 Task: Create Board Employee Benefits Platforms to Workspace Event Lighting Rentals. Create Board Voice of Support Feedback Analysis to Workspace Event Lighting Rentals. Create Board IT Vendor Management and Contract Negotiation to Workspace Event Lighting Rentals
Action: Mouse moved to (417, 85)
Screenshot: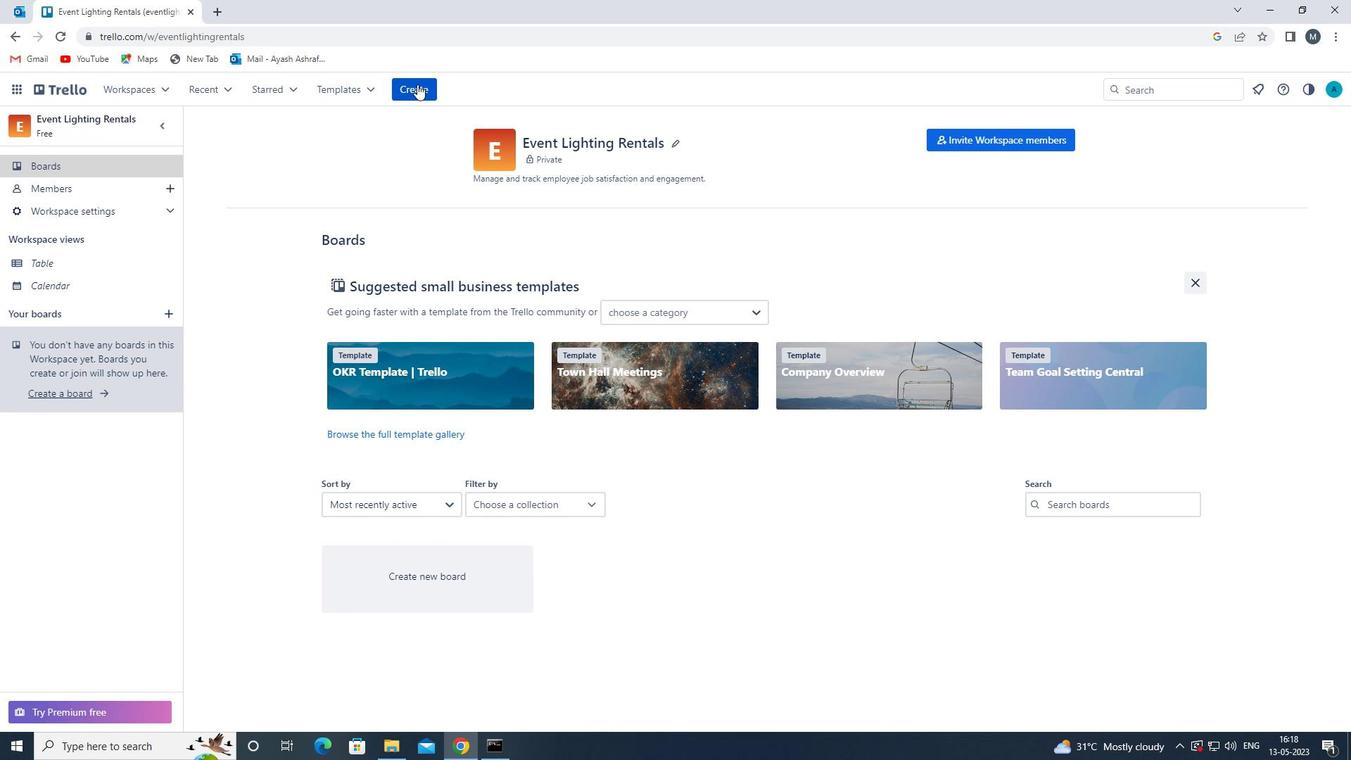 
Action: Mouse pressed left at (417, 85)
Screenshot: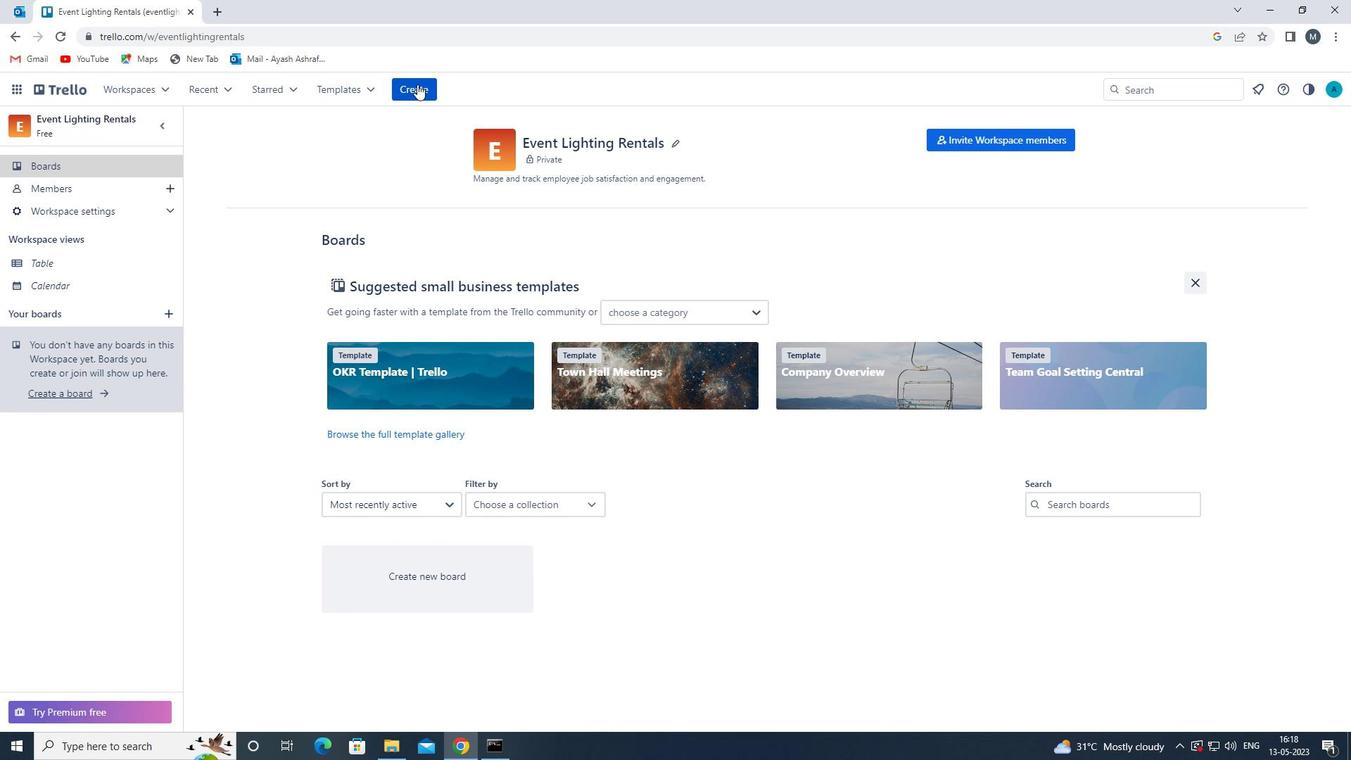 
Action: Mouse moved to (483, 153)
Screenshot: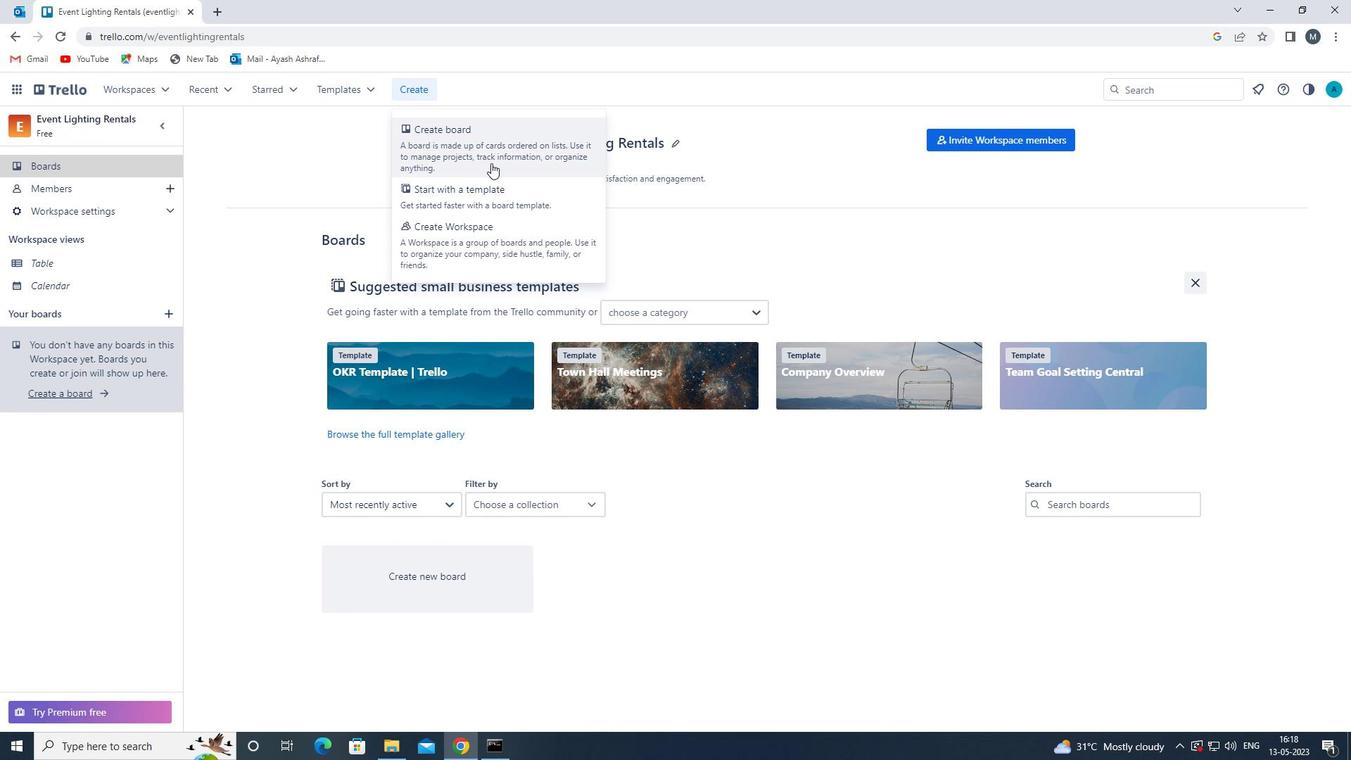 
Action: Mouse pressed left at (483, 153)
Screenshot: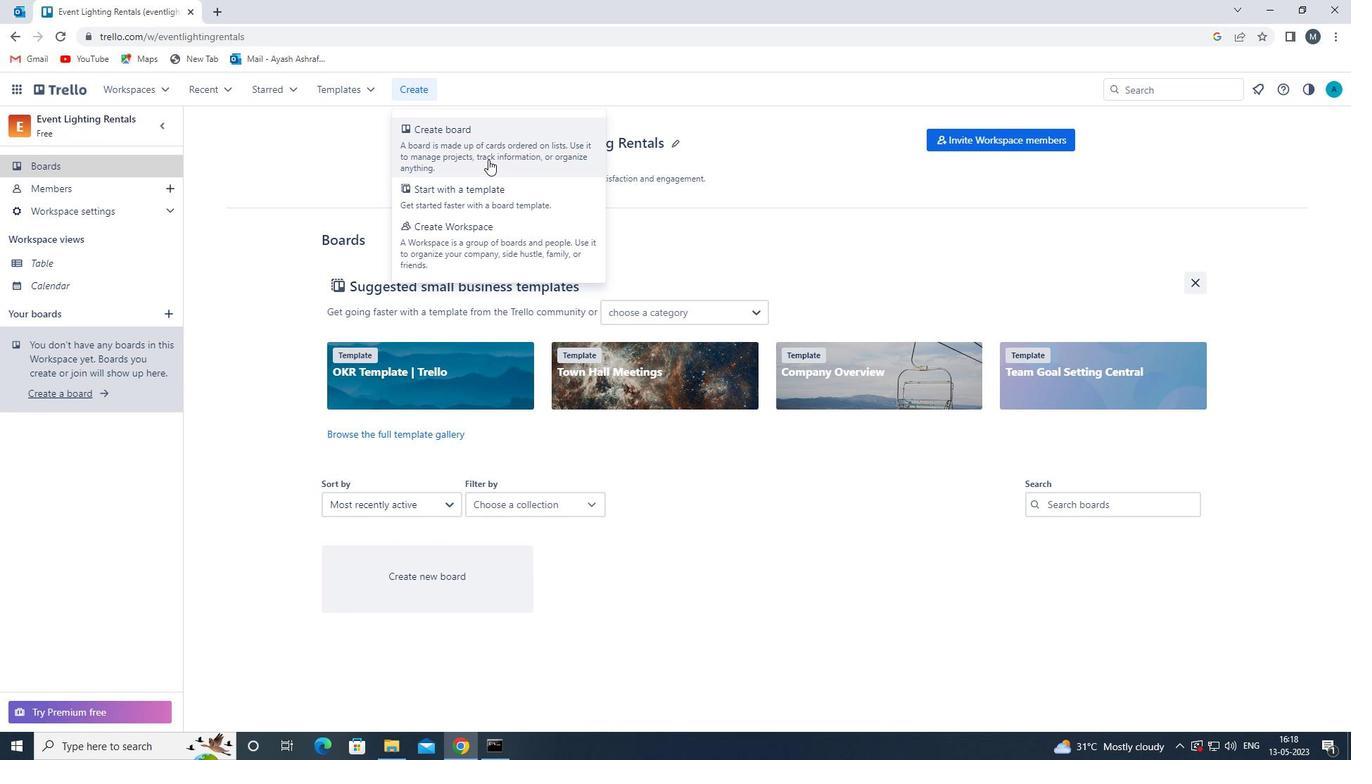 
Action: Mouse moved to (439, 345)
Screenshot: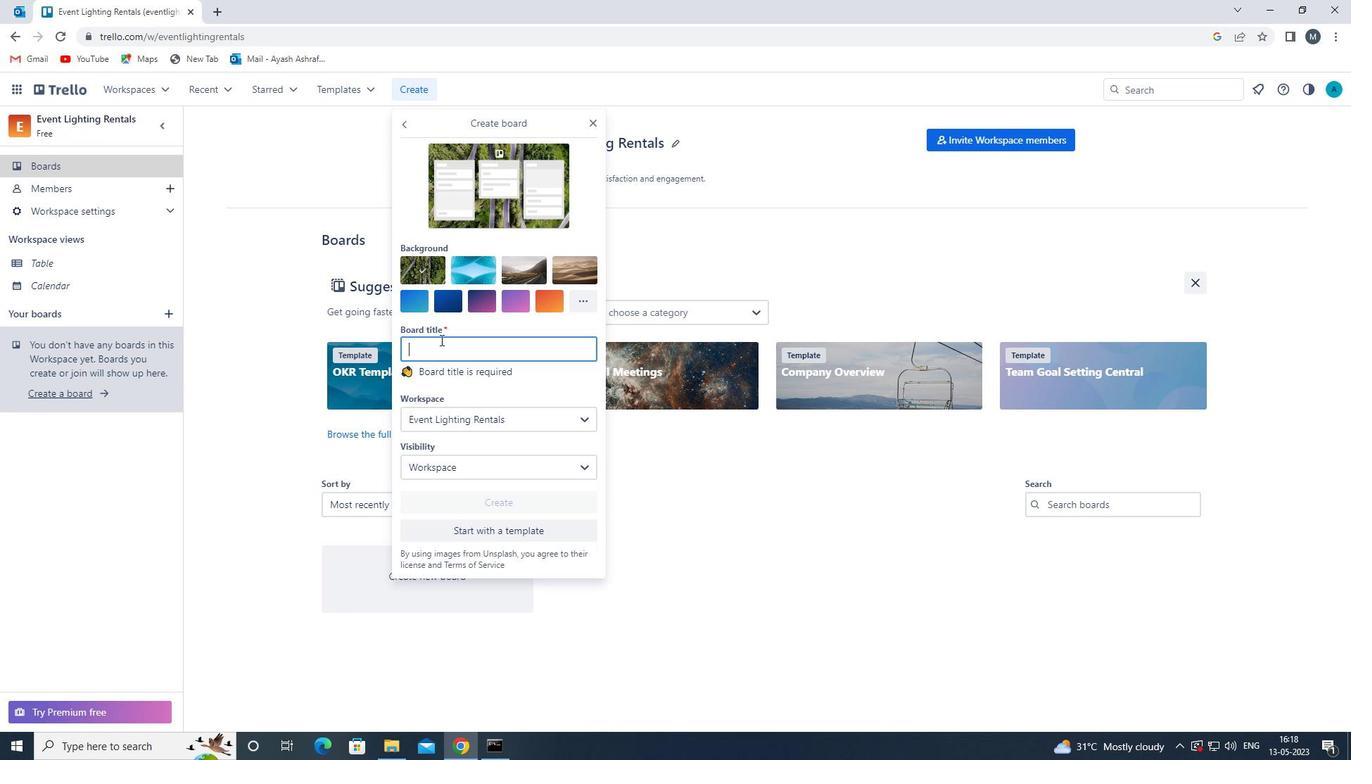 
Action: Mouse pressed left at (439, 345)
Screenshot: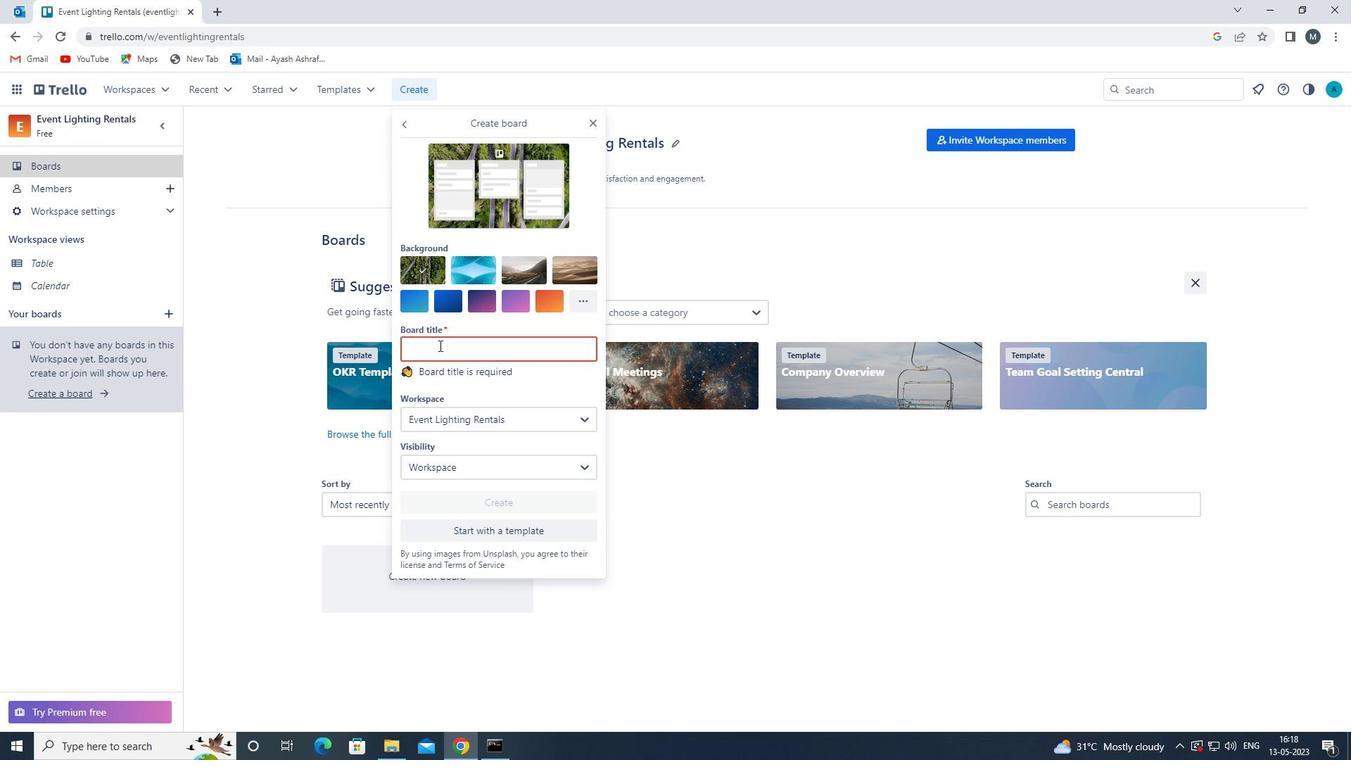 
Action: Mouse moved to (441, 347)
Screenshot: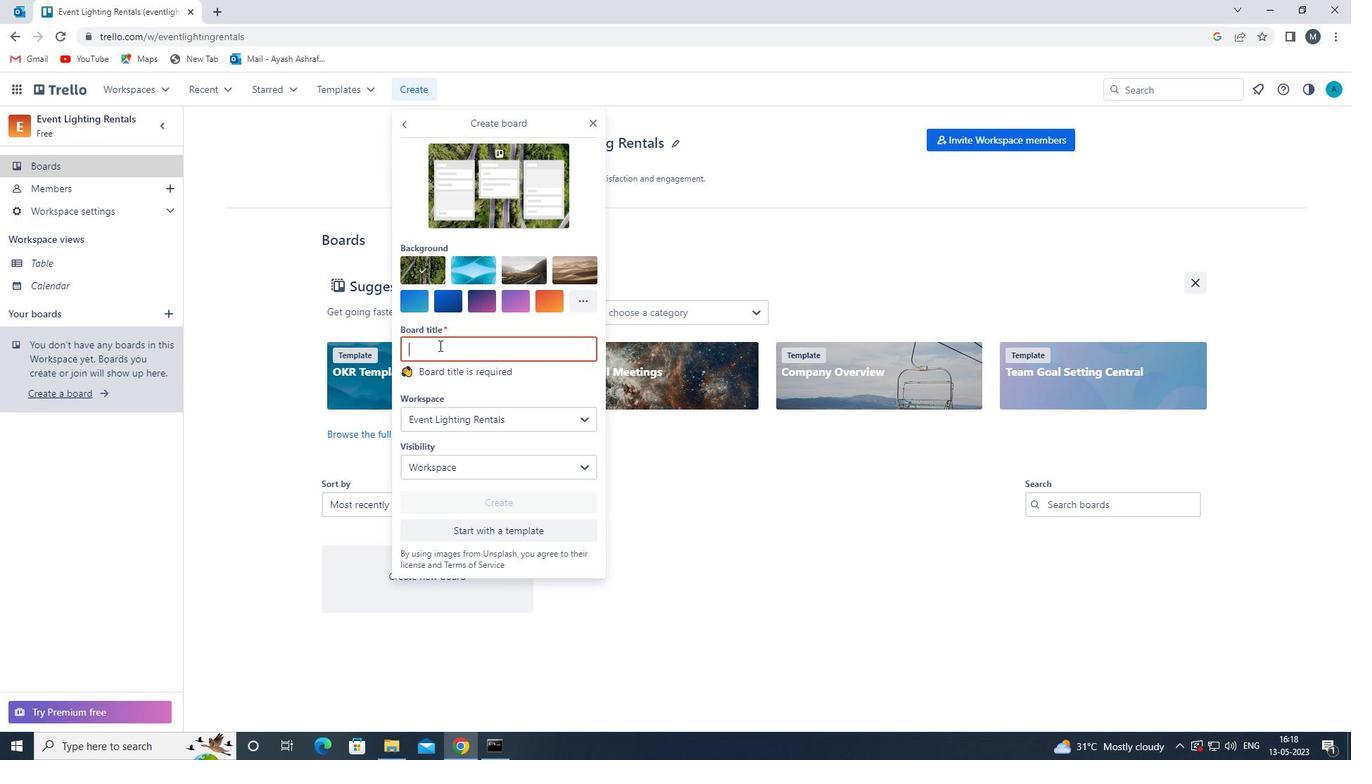 
Action: Key pressed <Key.shift>EMPLOYEE<Key.space><Key.shift>BENEFITS<Key.space><Key.shift>PLATFORMS<Key.space>
Screenshot: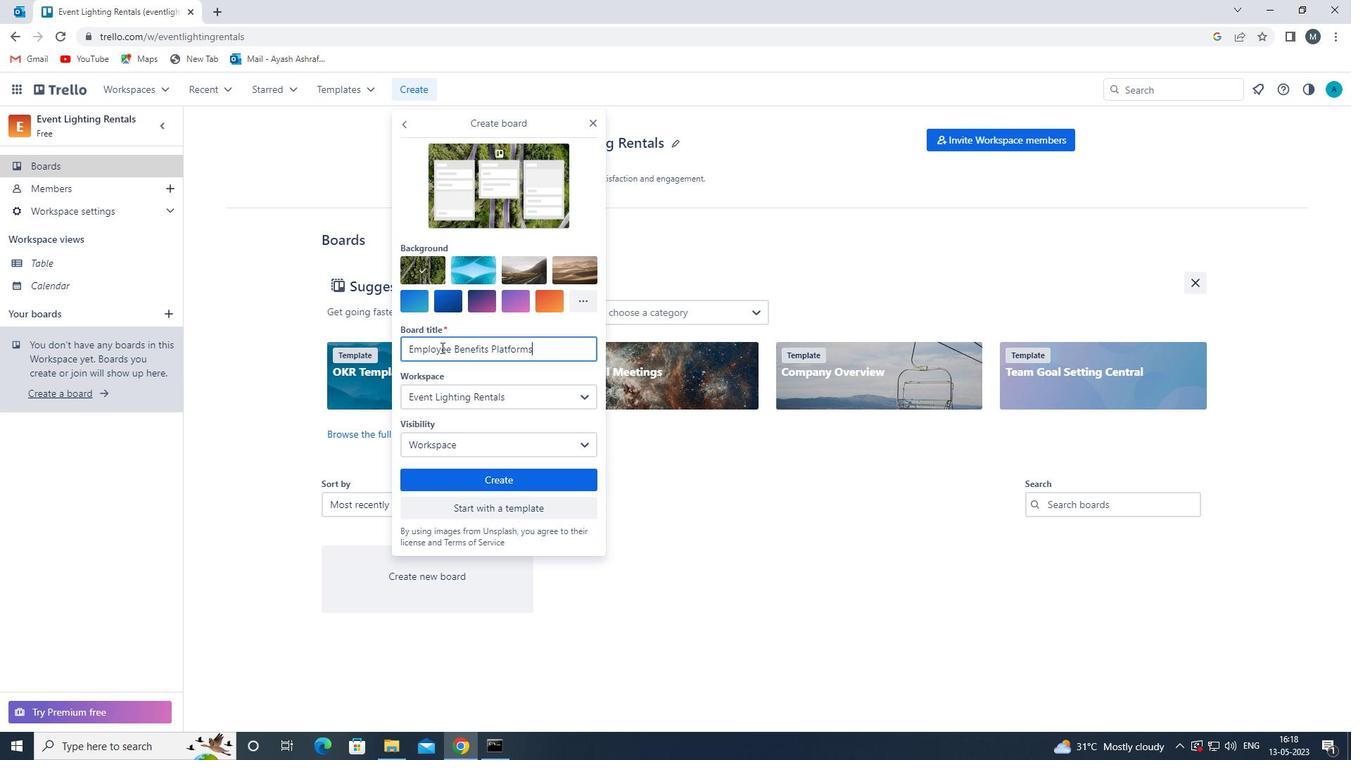 
Action: Mouse moved to (474, 477)
Screenshot: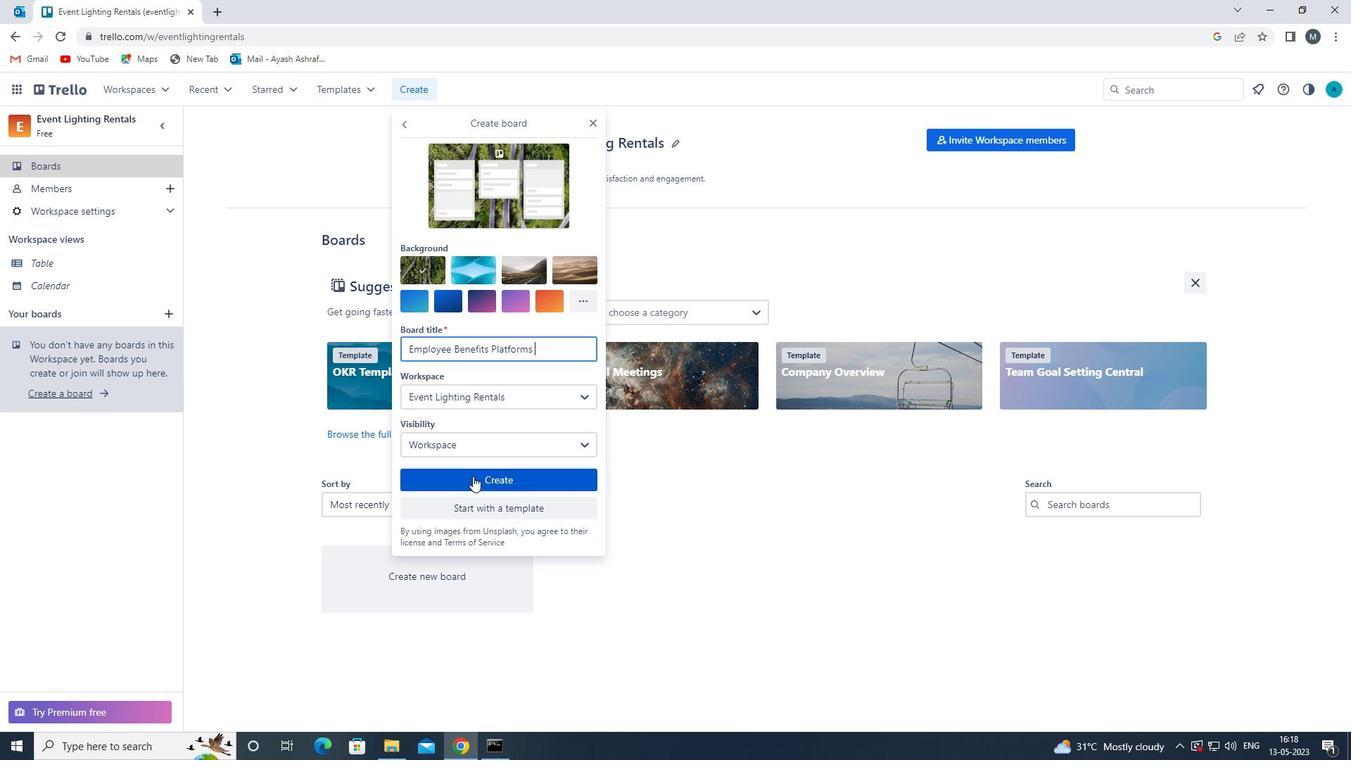 
Action: Mouse pressed left at (474, 477)
Screenshot: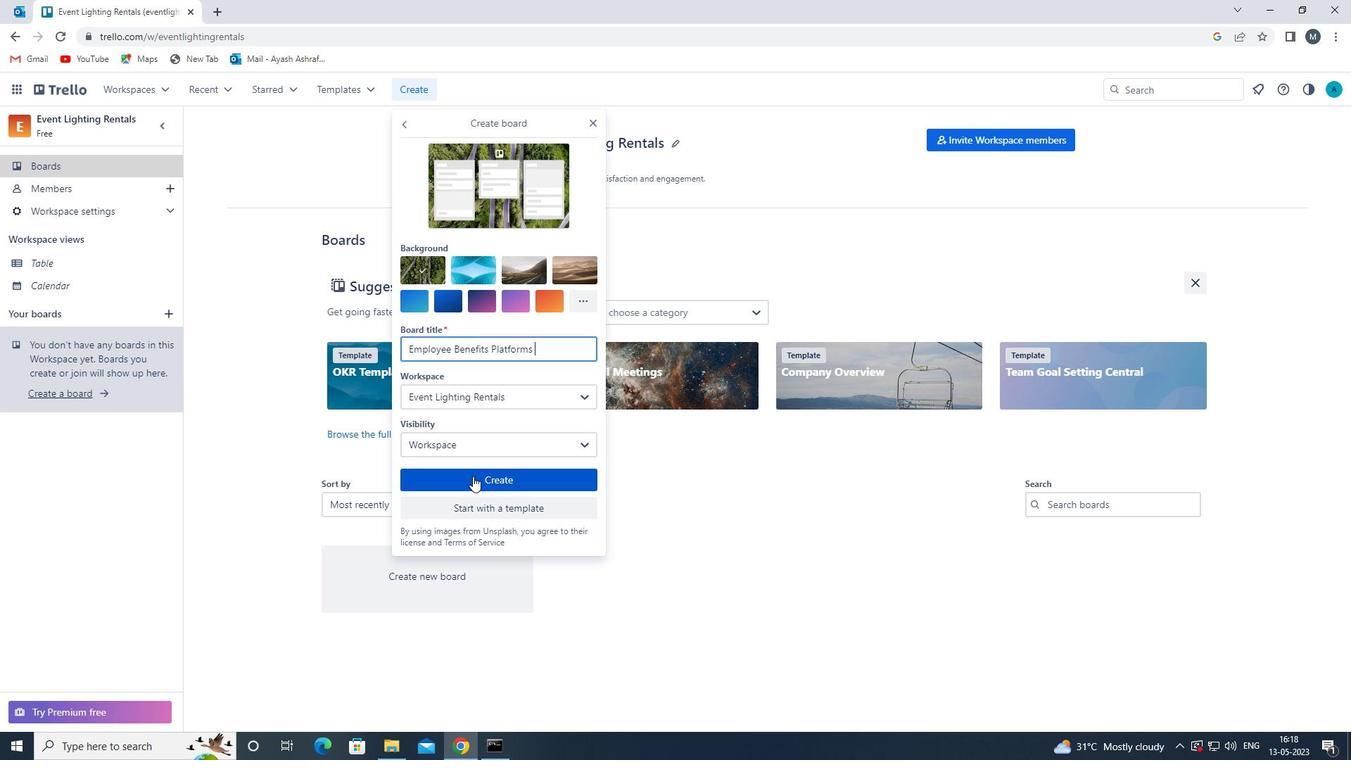 
Action: Mouse moved to (418, 94)
Screenshot: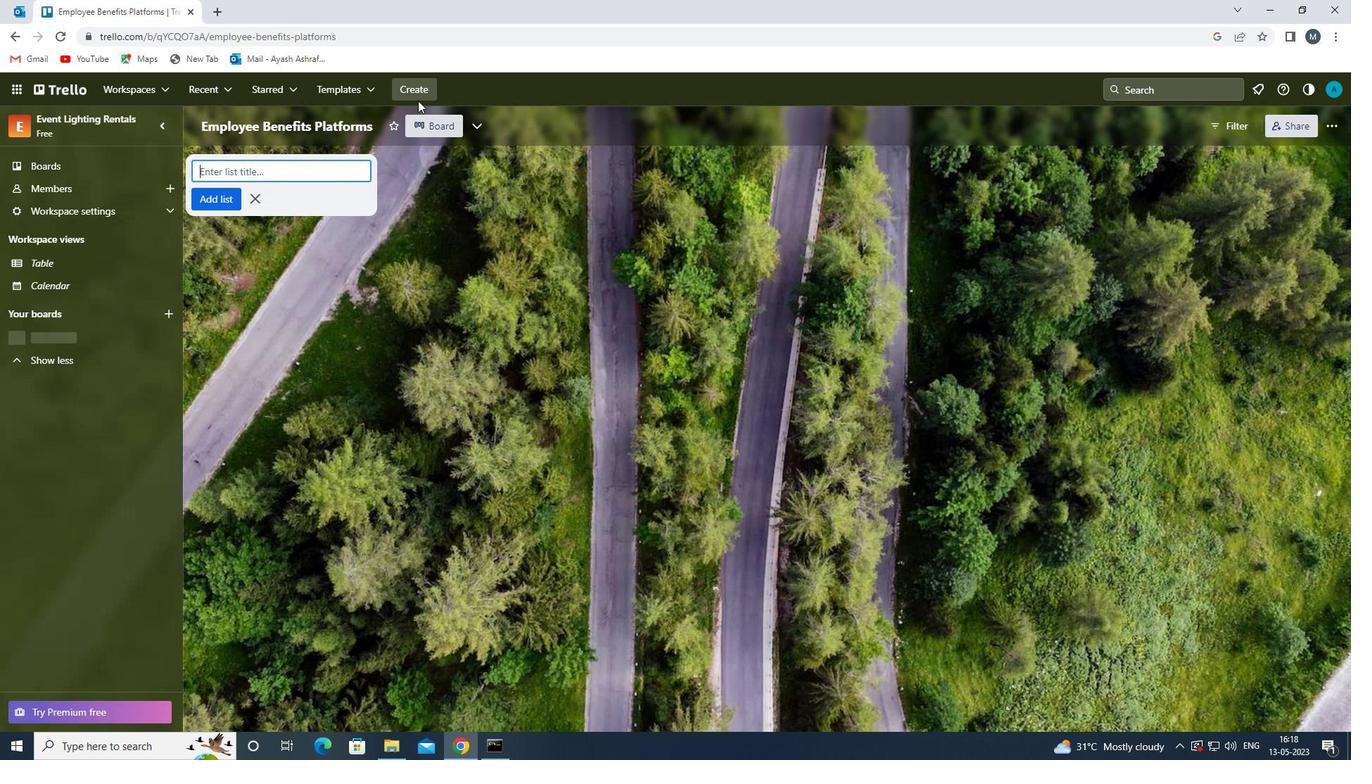 
Action: Mouse pressed left at (418, 94)
Screenshot: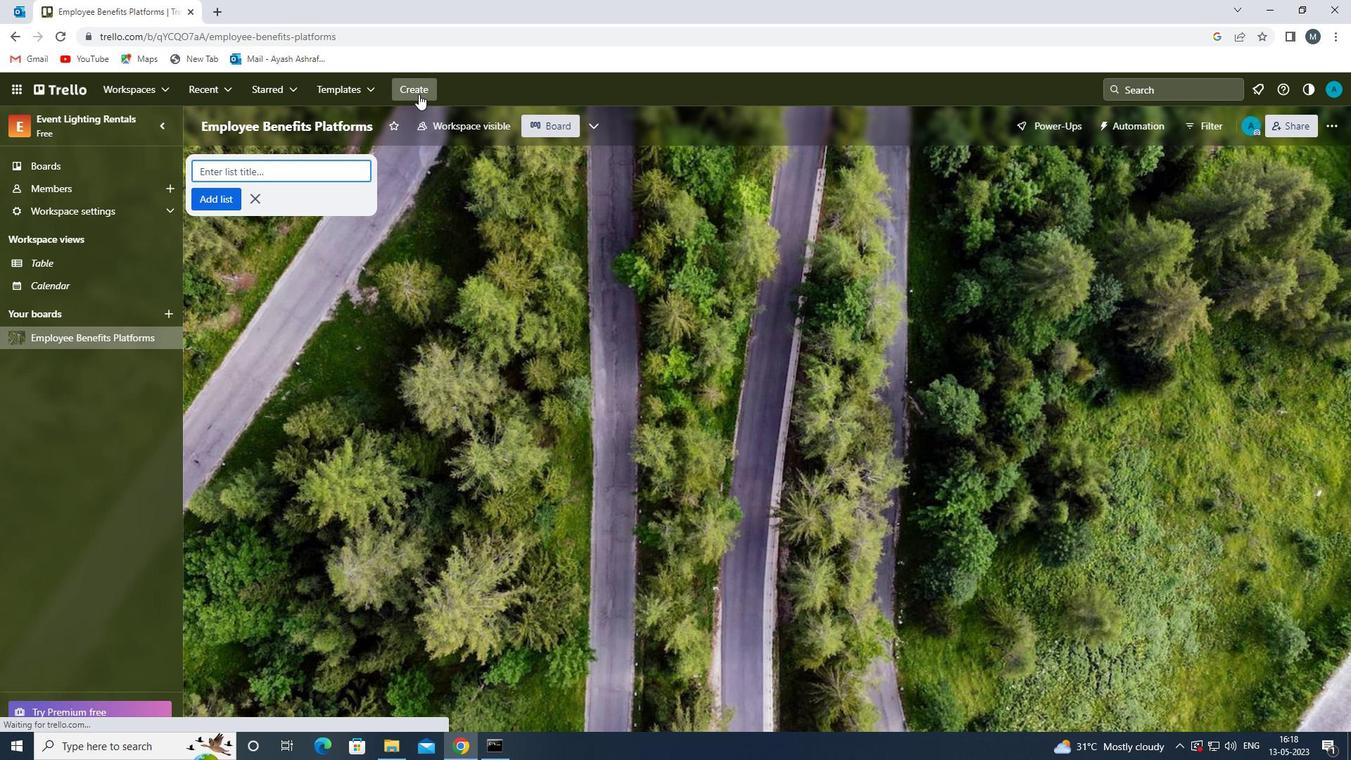 
Action: Mouse moved to (461, 147)
Screenshot: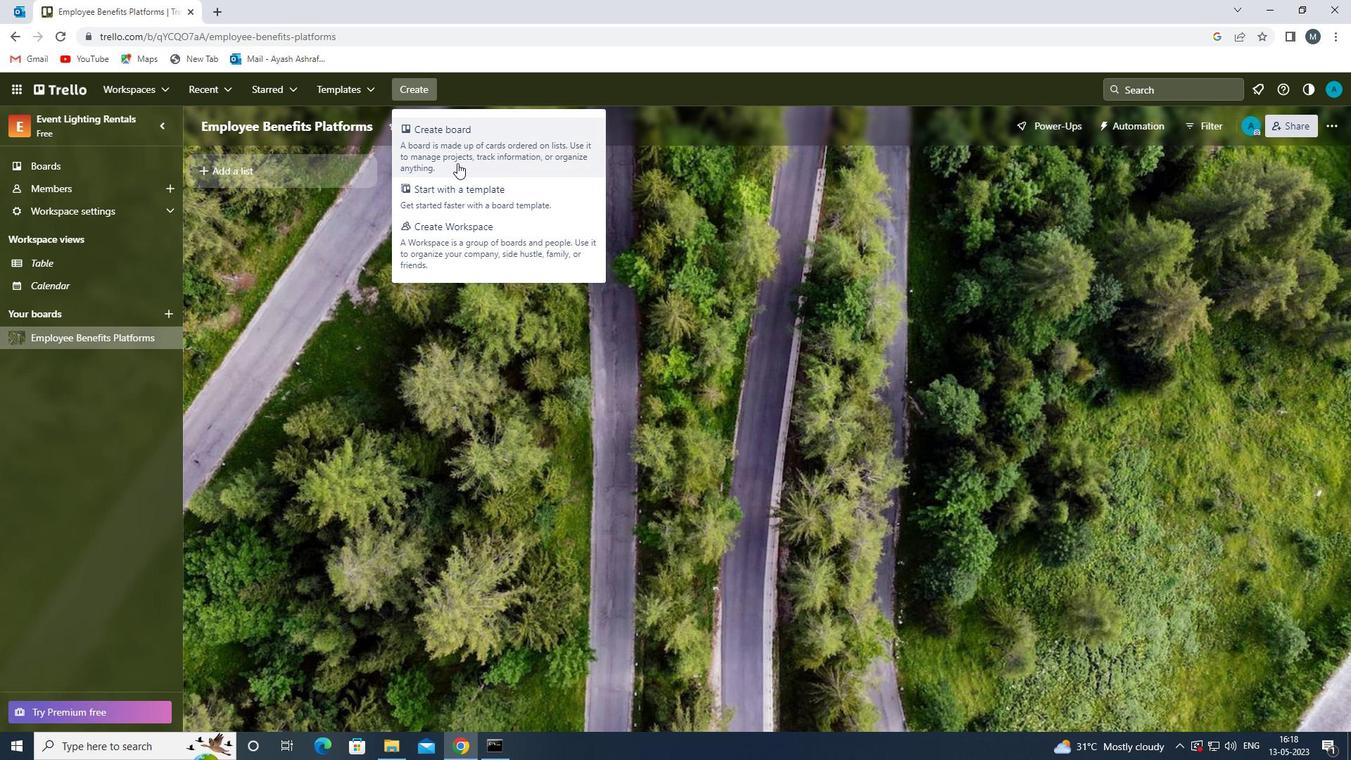 
Action: Mouse pressed left at (461, 147)
Screenshot: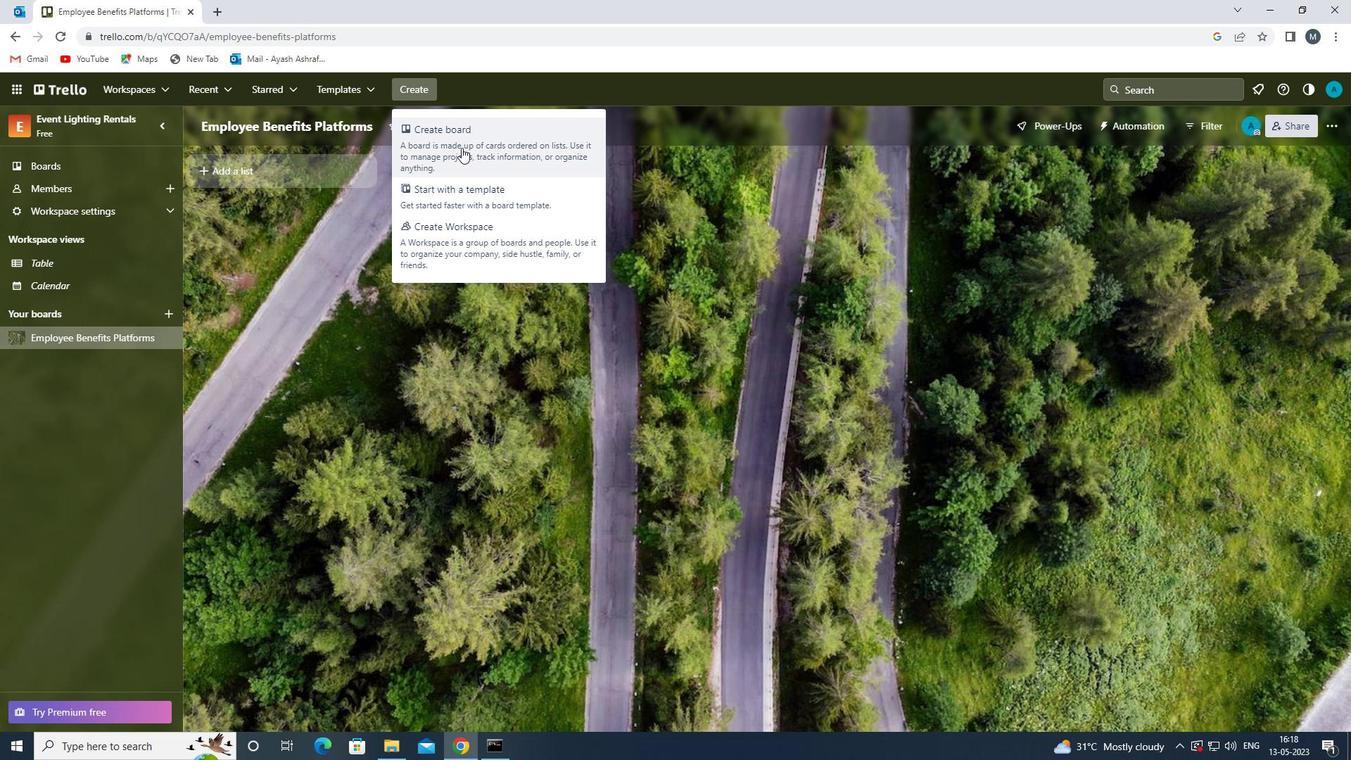 
Action: Mouse moved to (475, 348)
Screenshot: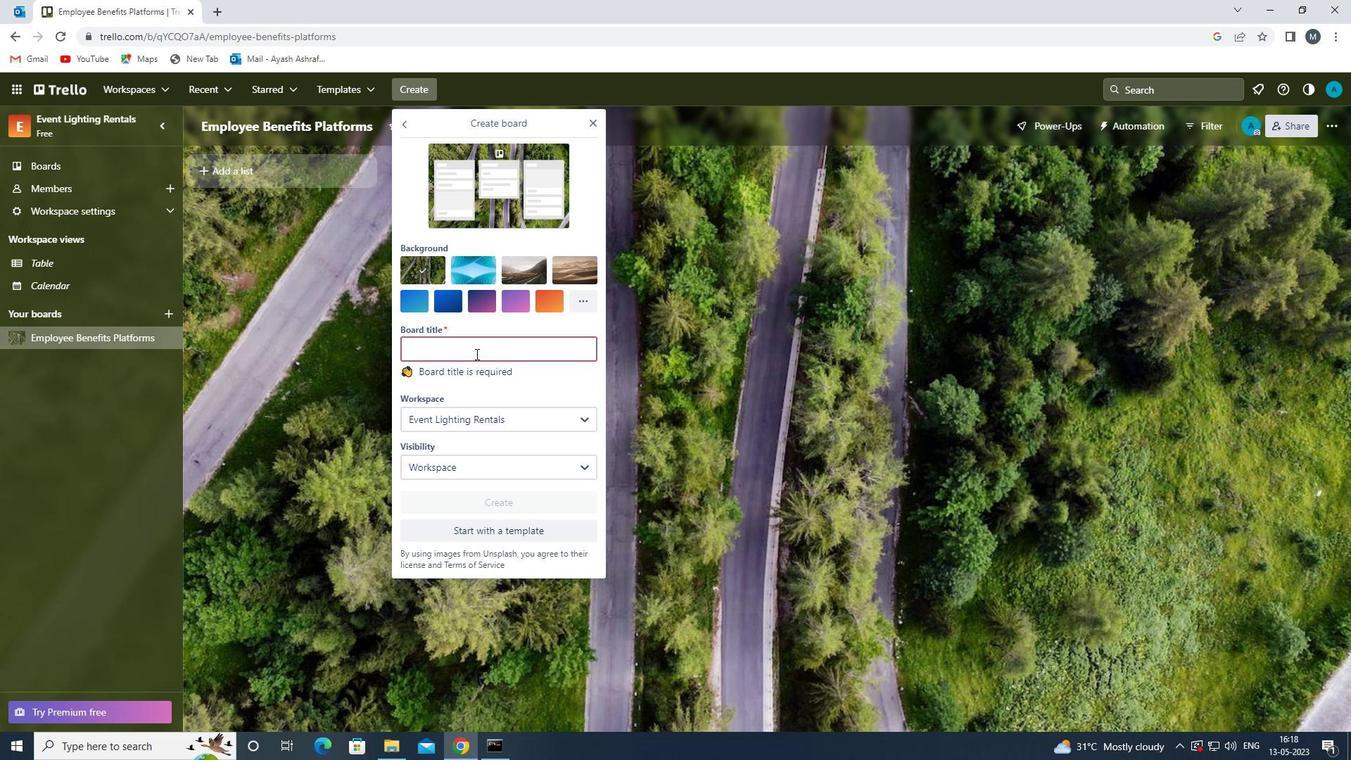 
Action: Mouse pressed left at (475, 348)
Screenshot: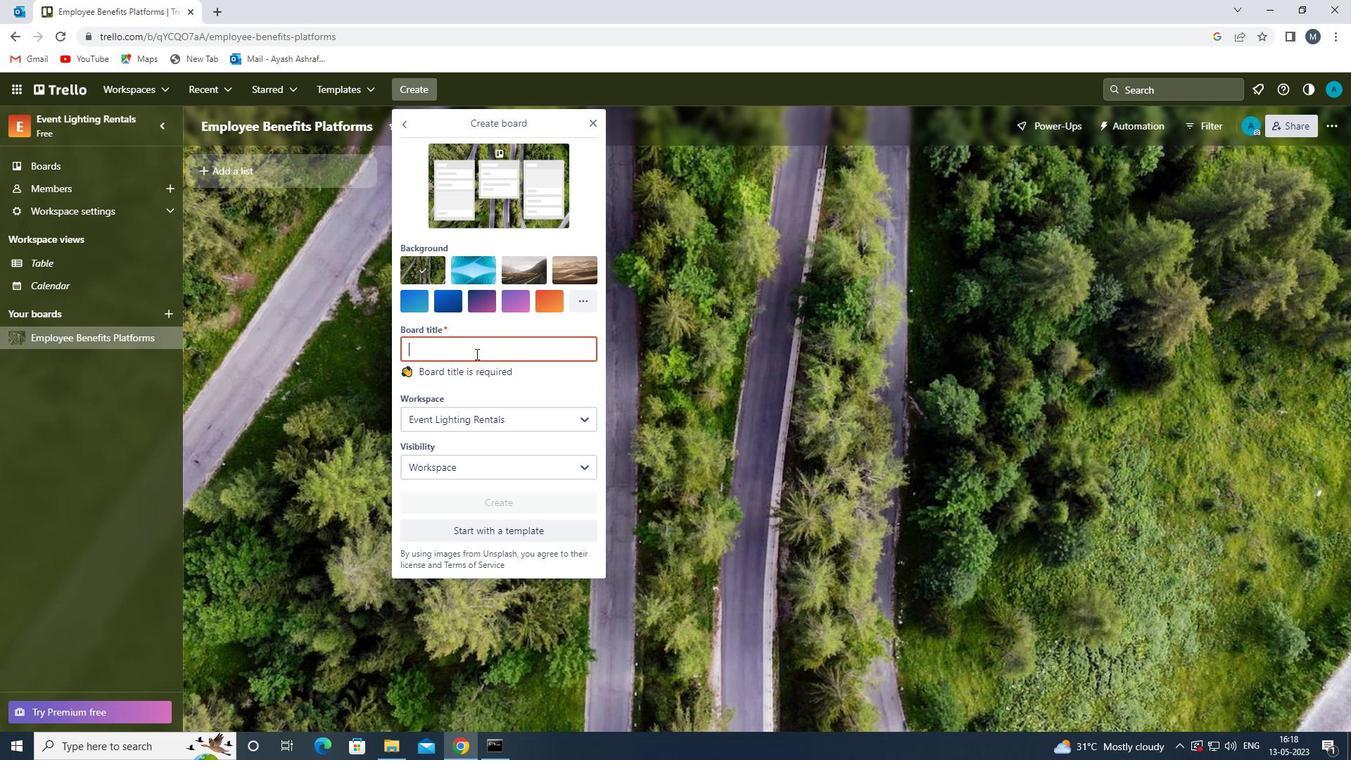
Action: Key pressed <Key.shift>VOICE<Key.space>OF<Key.space><Key.shift>SUPPORT<Key.space><Key.shift>FEEDBACK<Key.space><Key.shift>ANALYSIS<Key.space>
Screenshot: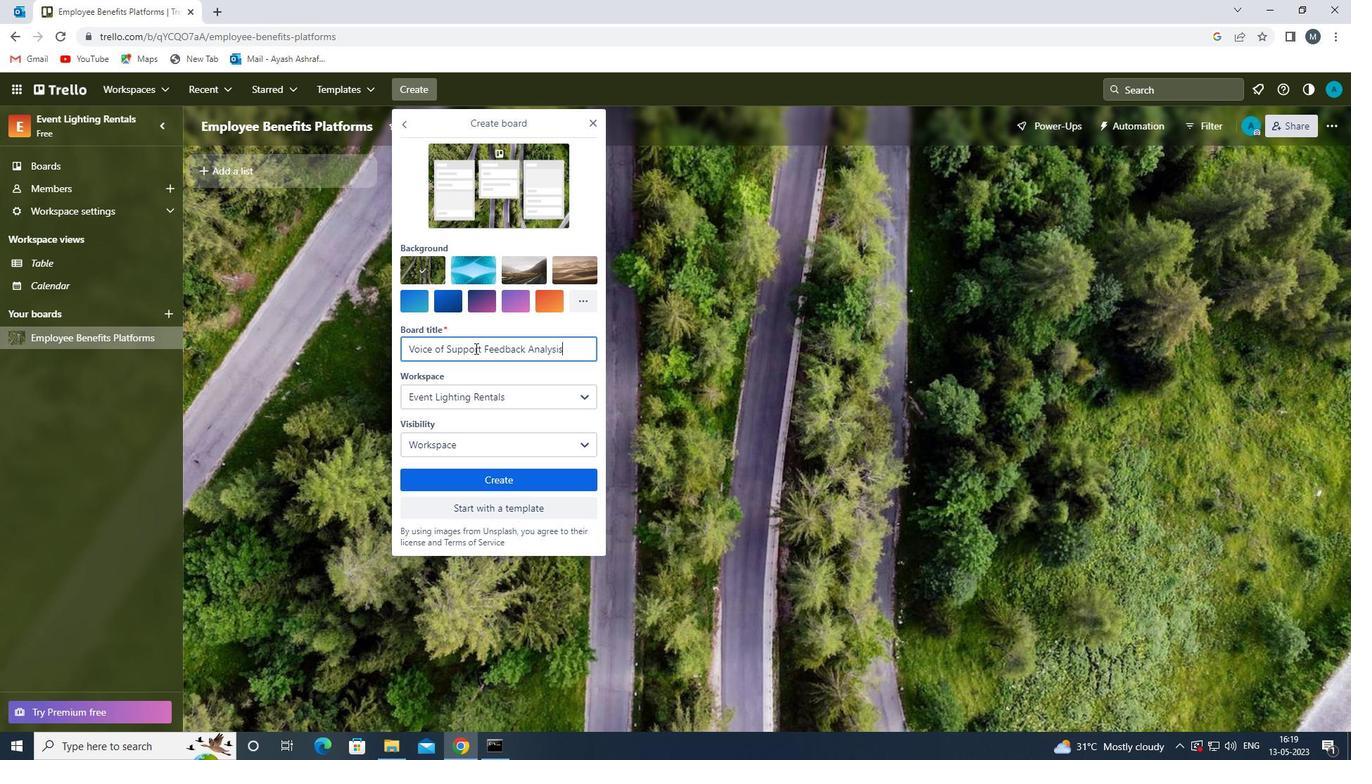
Action: Mouse moved to (467, 478)
Screenshot: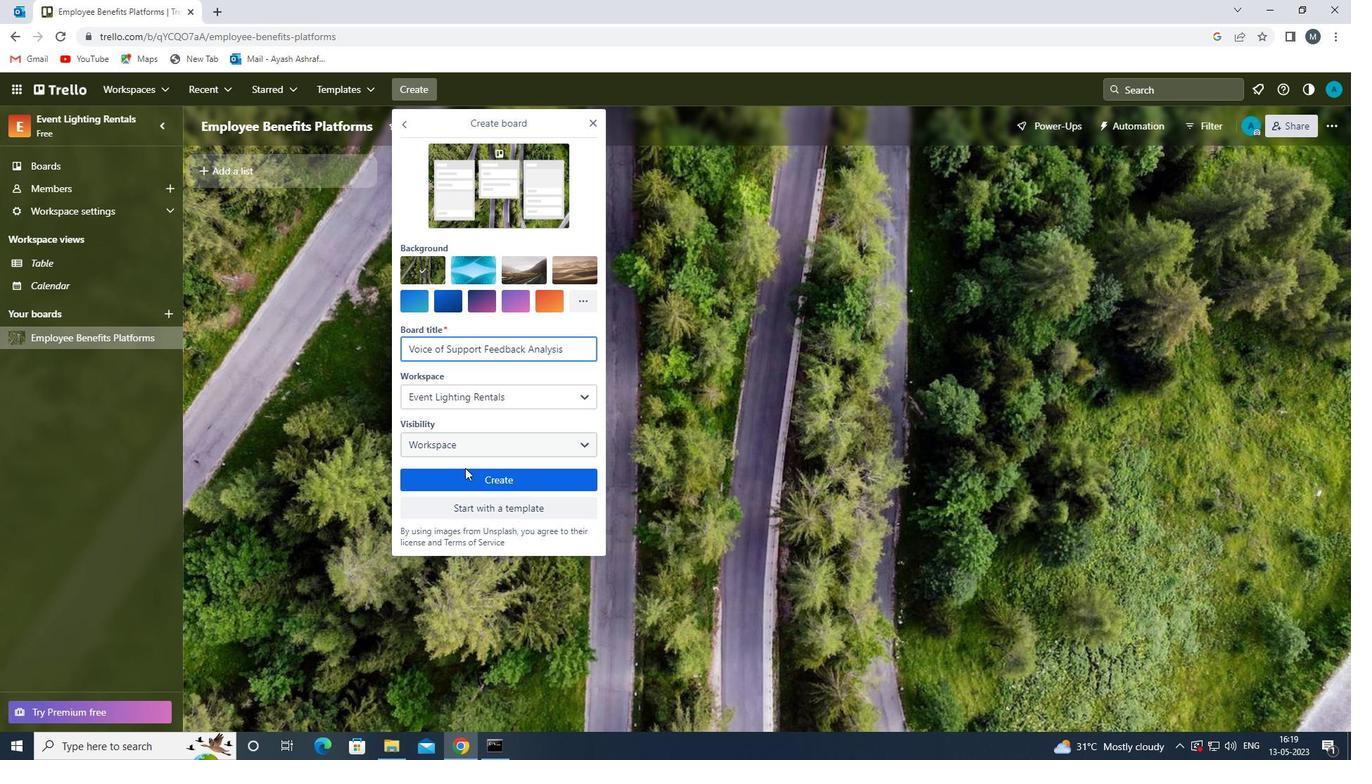 
Action: Mouse pressed left at (467, 478)
Screenshot: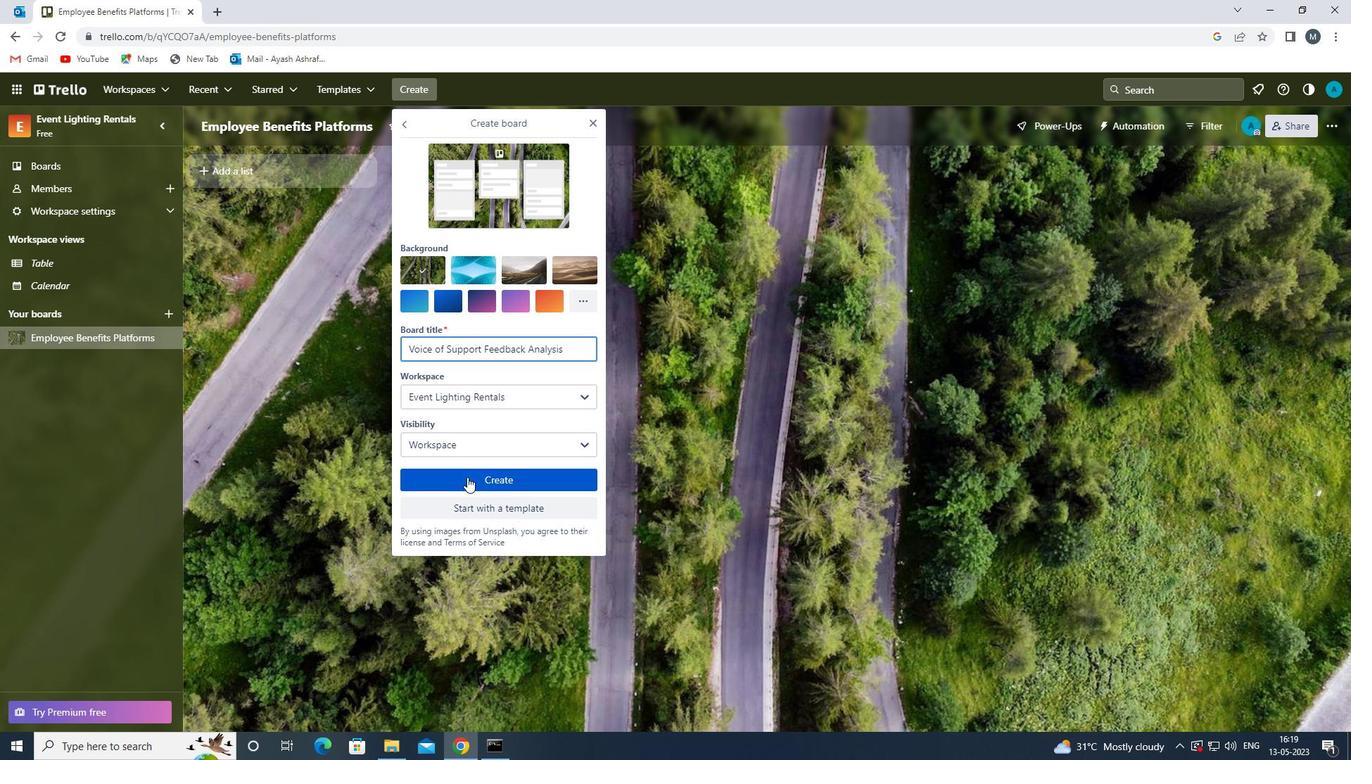 
Action: Mouse moved to (415, 87)
Screenshot: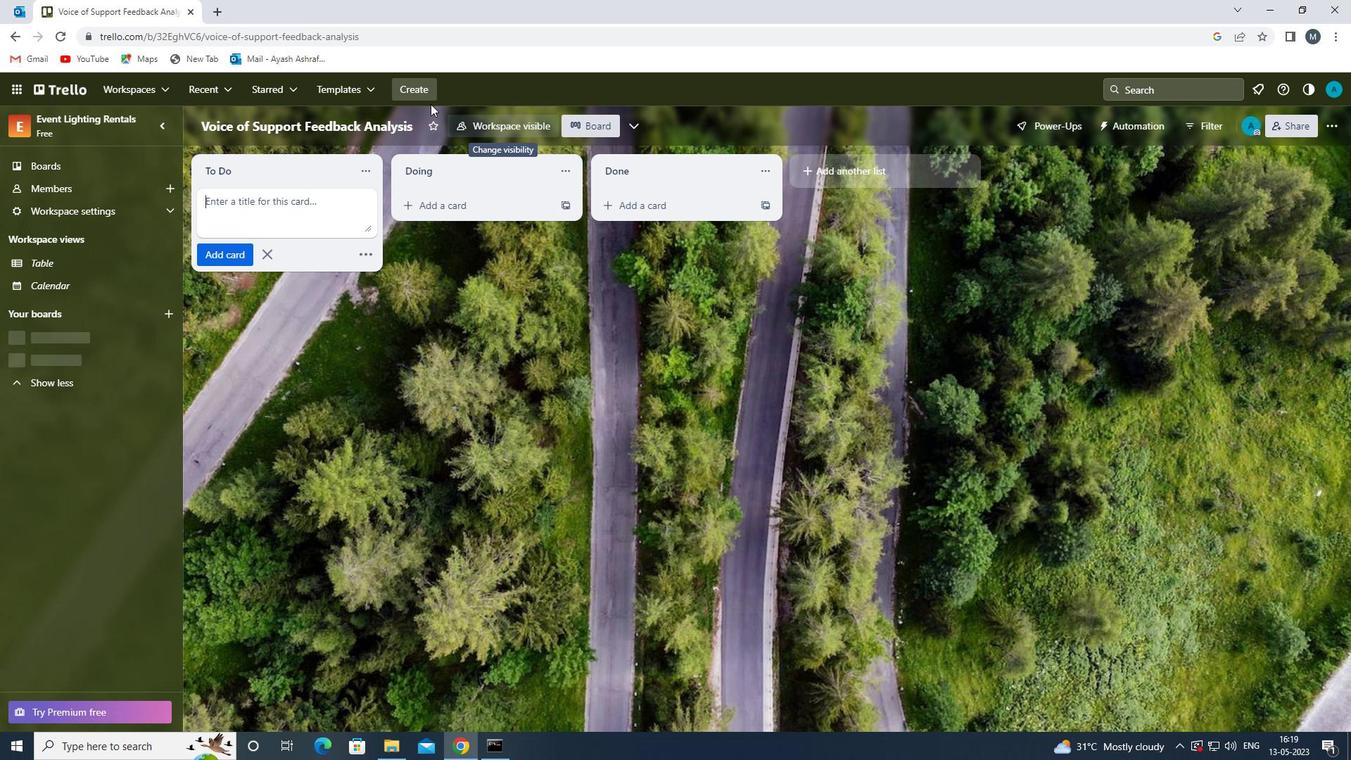 
Action: Mouse pressed left at (415, 87)
Screenshot: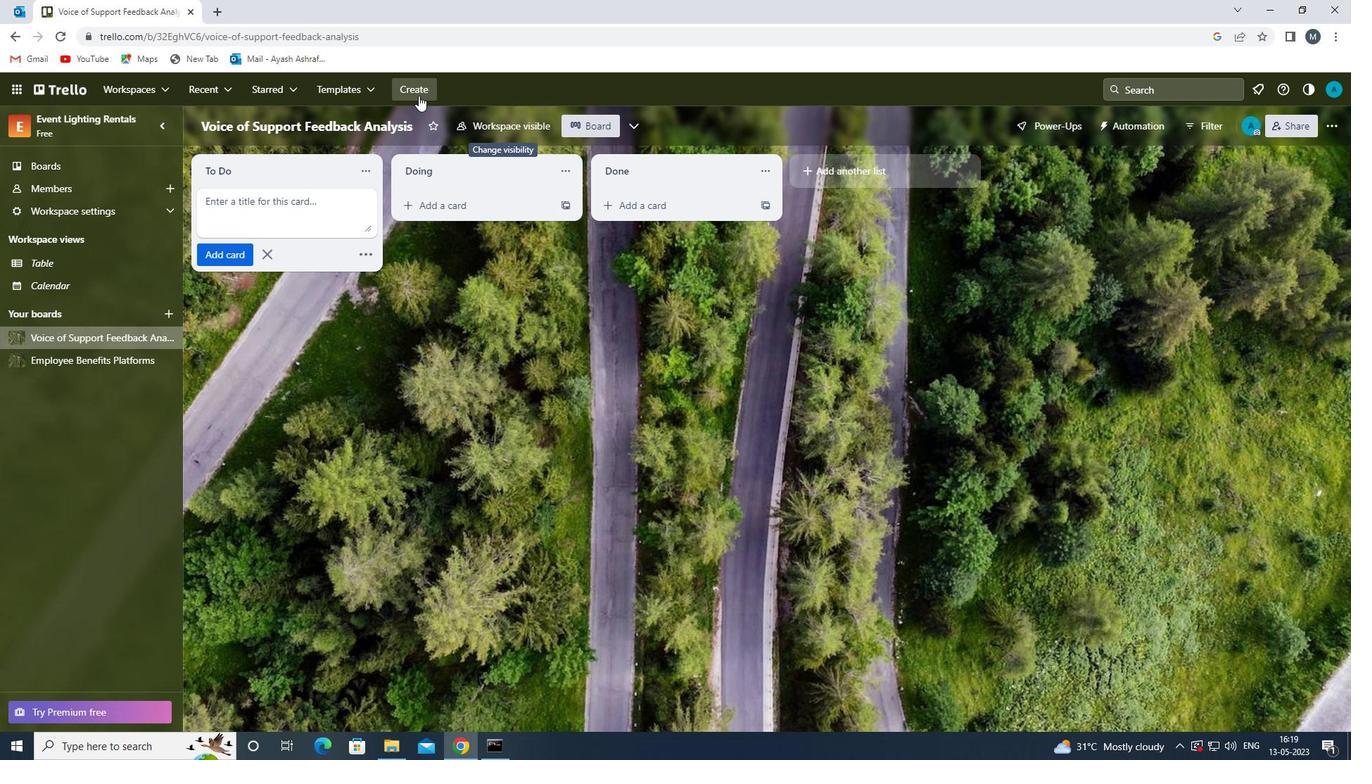 
Action: Mouse moved to (453, 141)
Screenshot: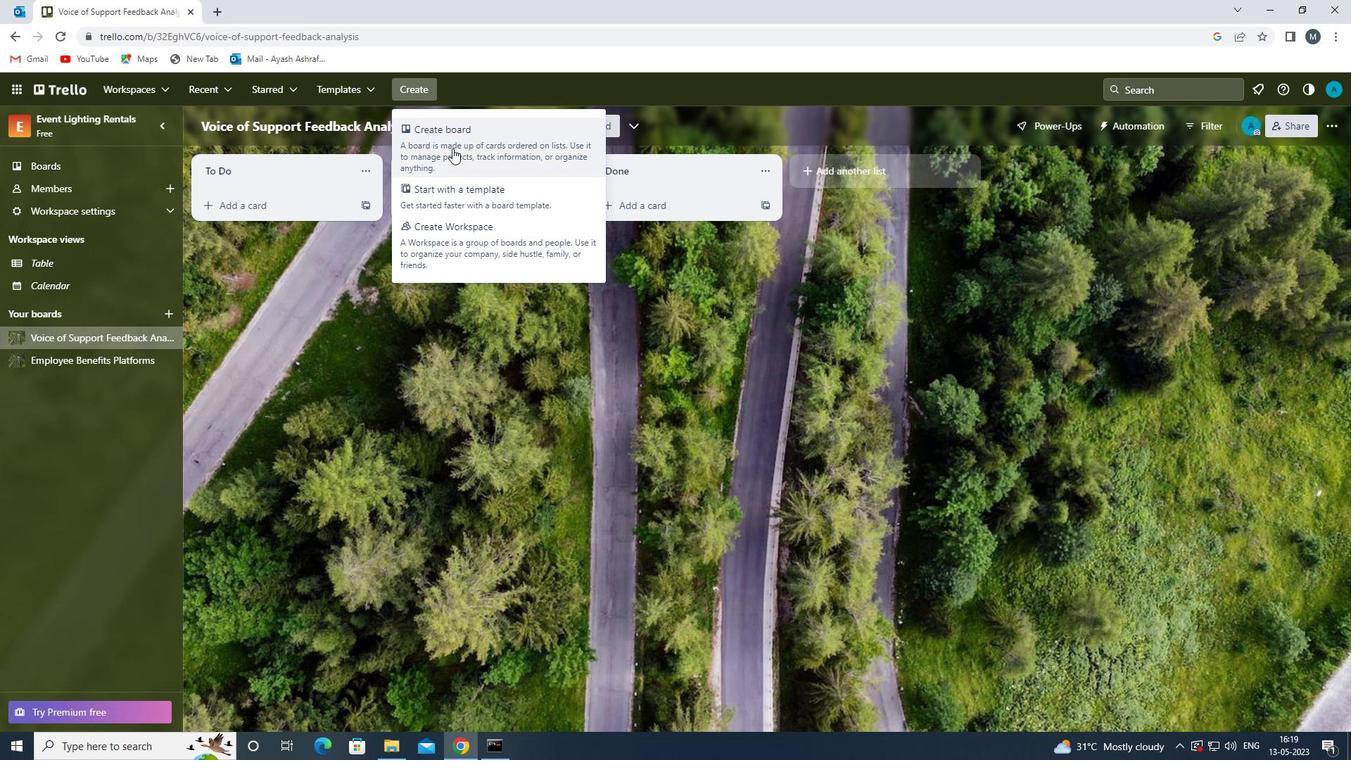 
Action: Mouse pressed left at (453, 141)
Screenshot: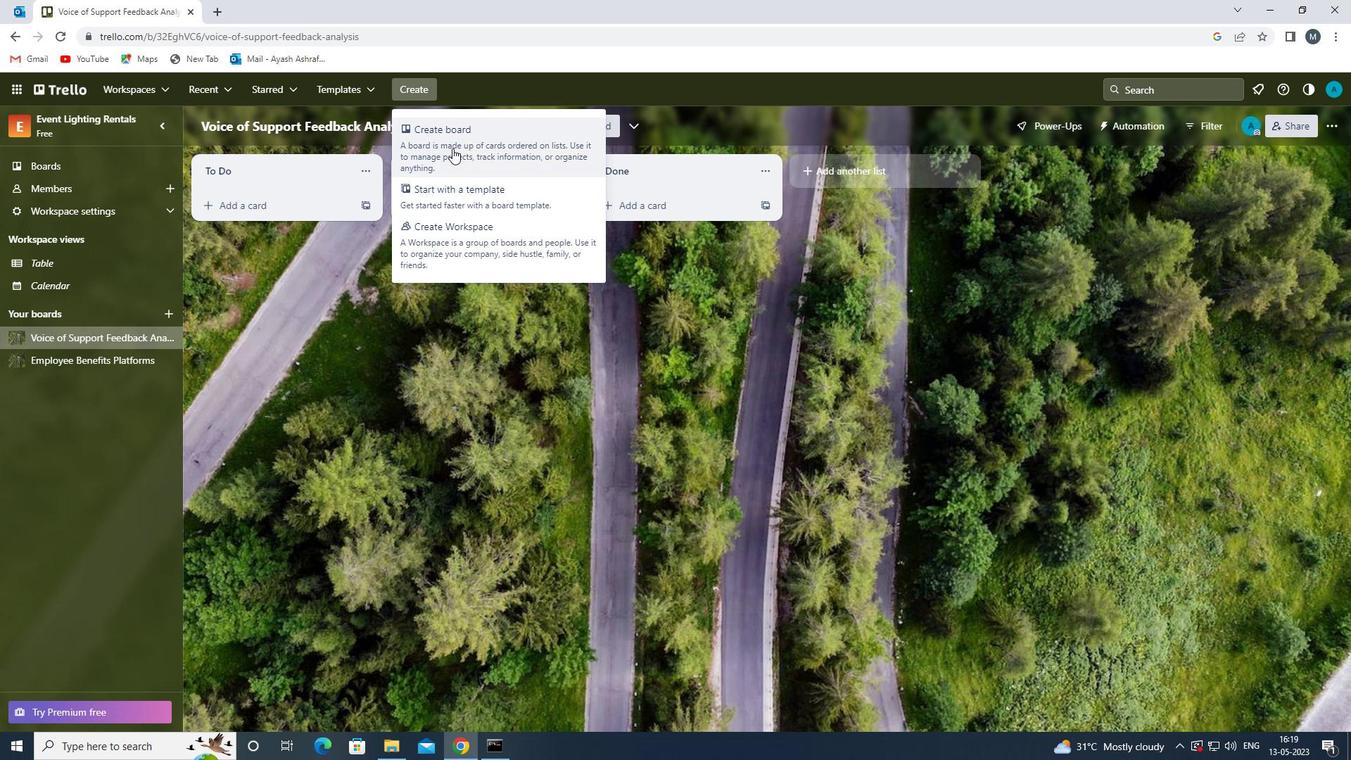 
Action: Mouse moved to (464, 354)
Screenshot: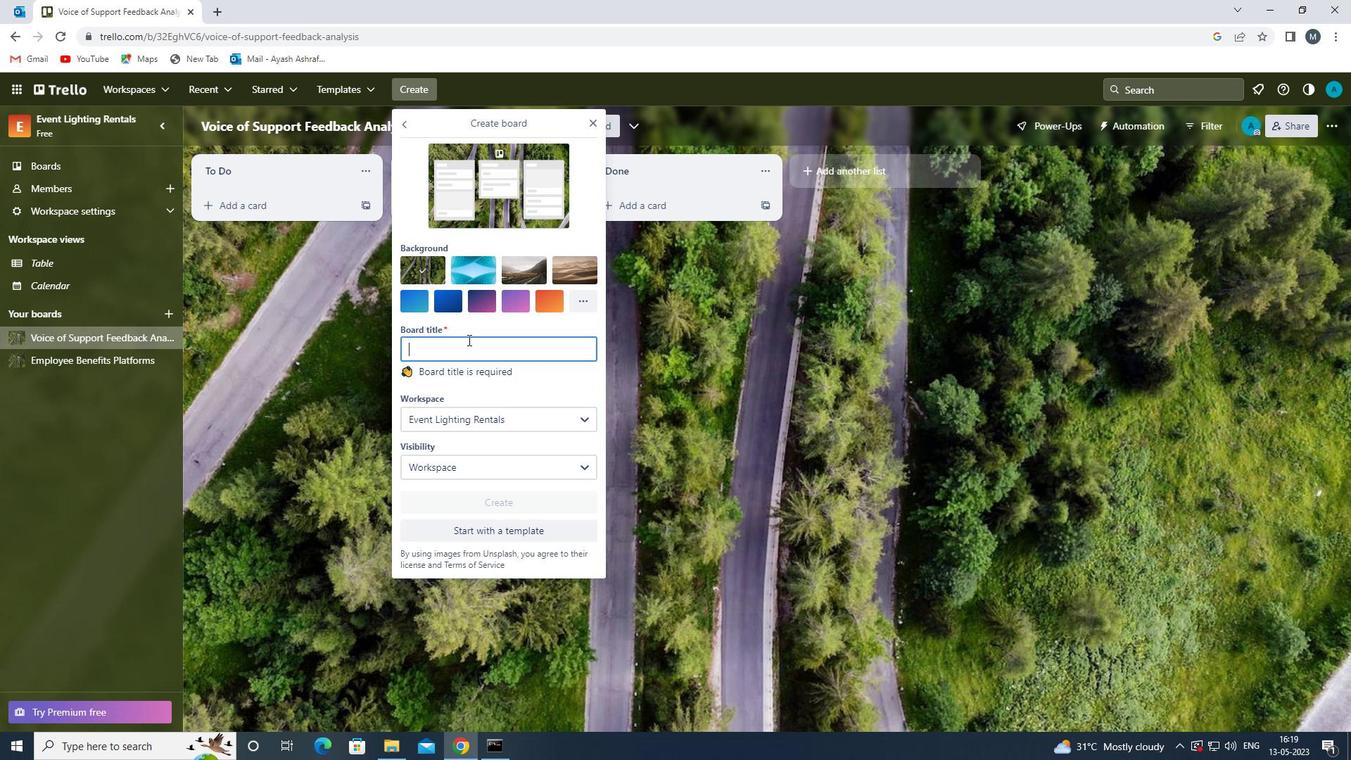 
Action: Mouse pressed left at (464, 354)
Screenshot: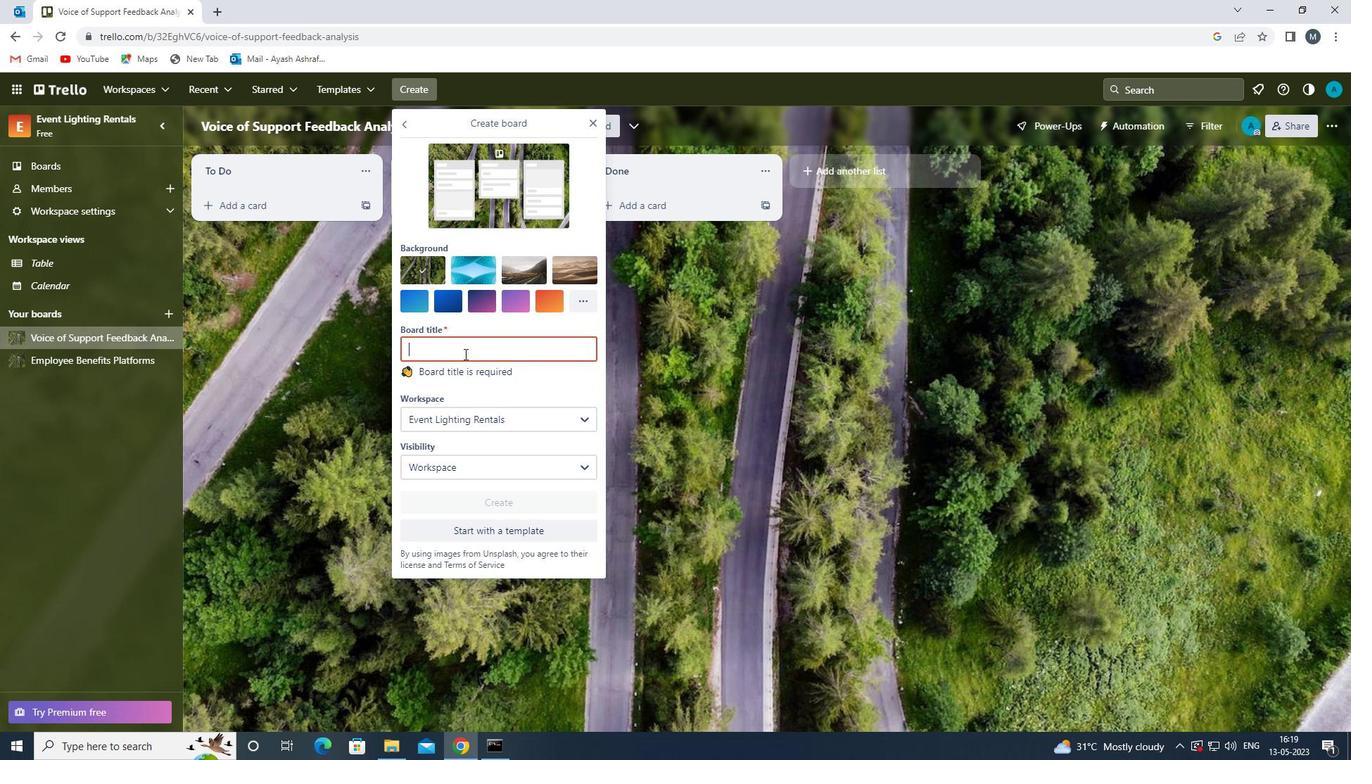 
Action: Key pressed <Key.shift>I<Key.shift>T<Key.space><Key.shift>B<Key.backspace><Key.shift>VENDOR<Key.space><Key.shift>MANAGEMENT<Key.space>AND<Key.space><Key.shift>NEGOTIATION<Key.space>
Screenshot: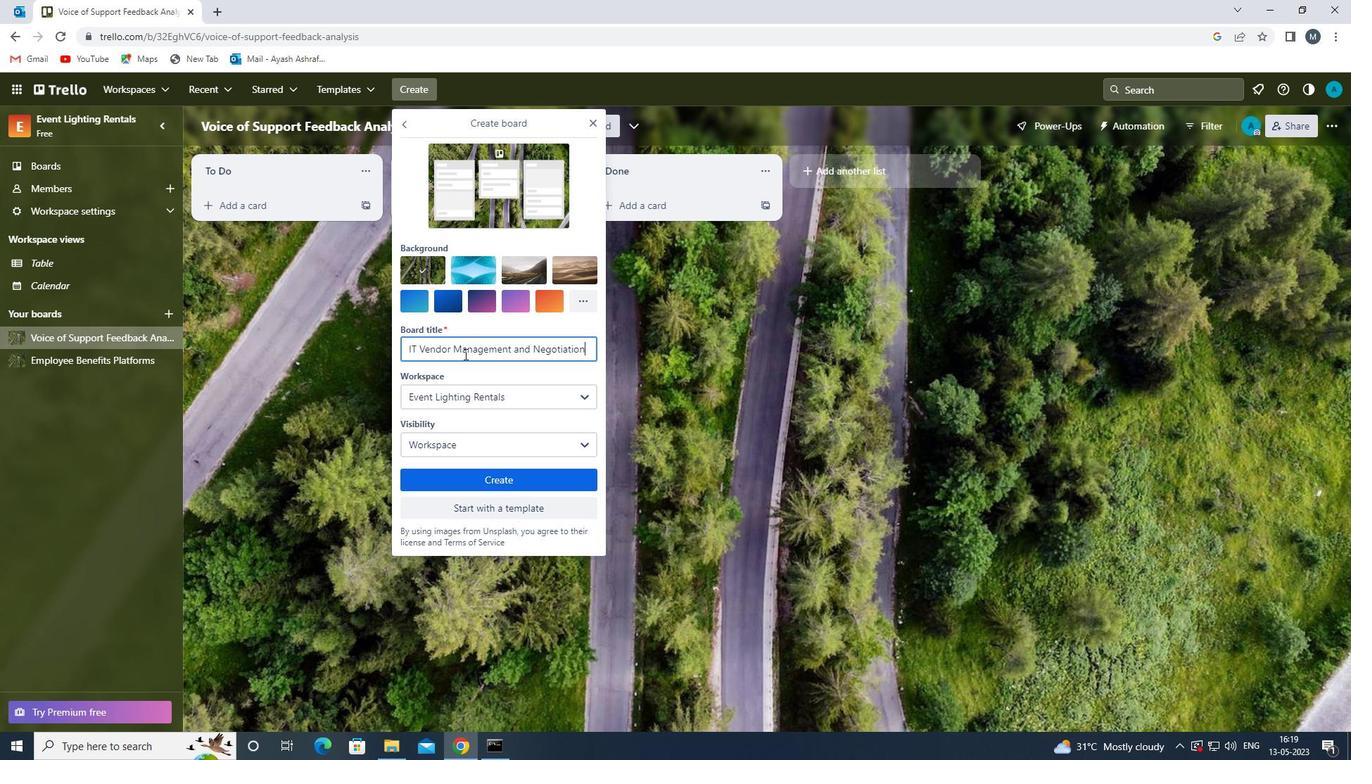 
Action: Mouse moved to (501, 482)
Screenshot: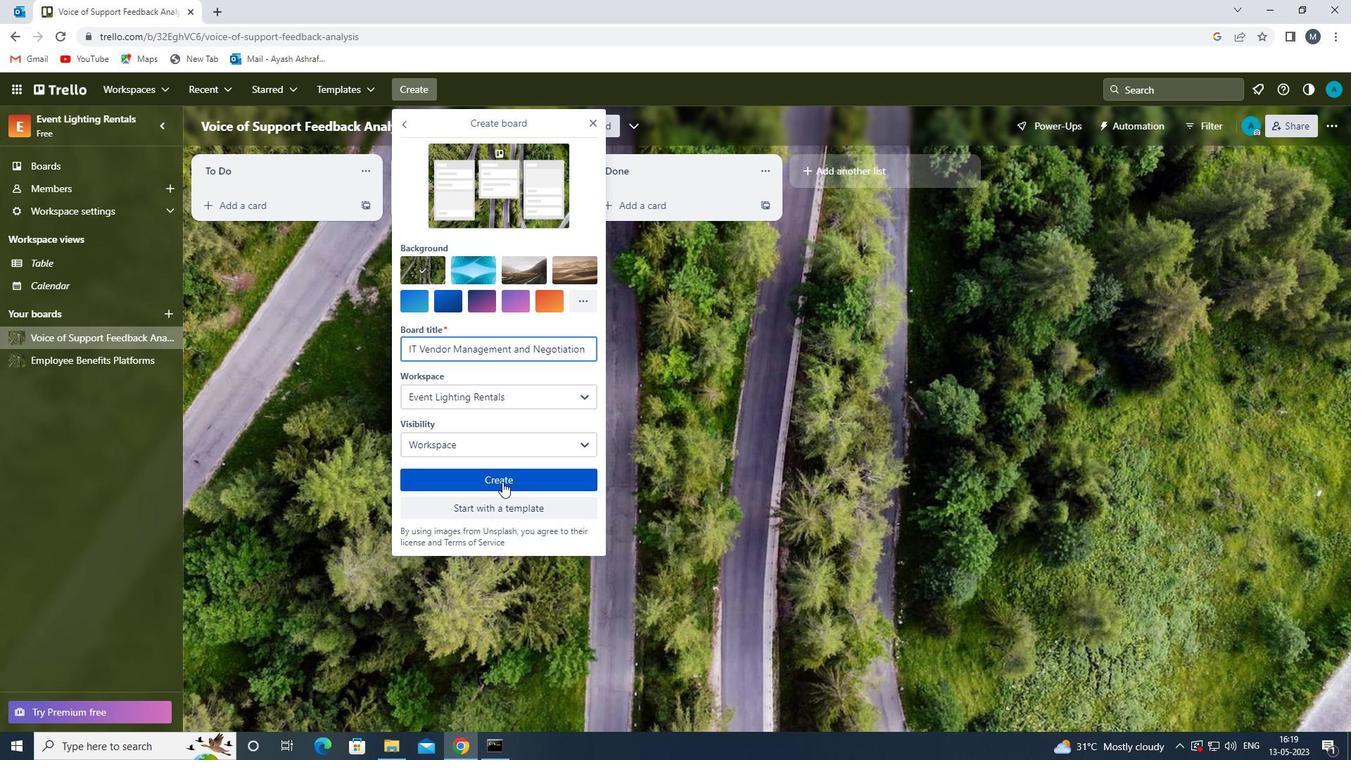 
Action: Mouse pressed left at (501, 482)
Screenshot: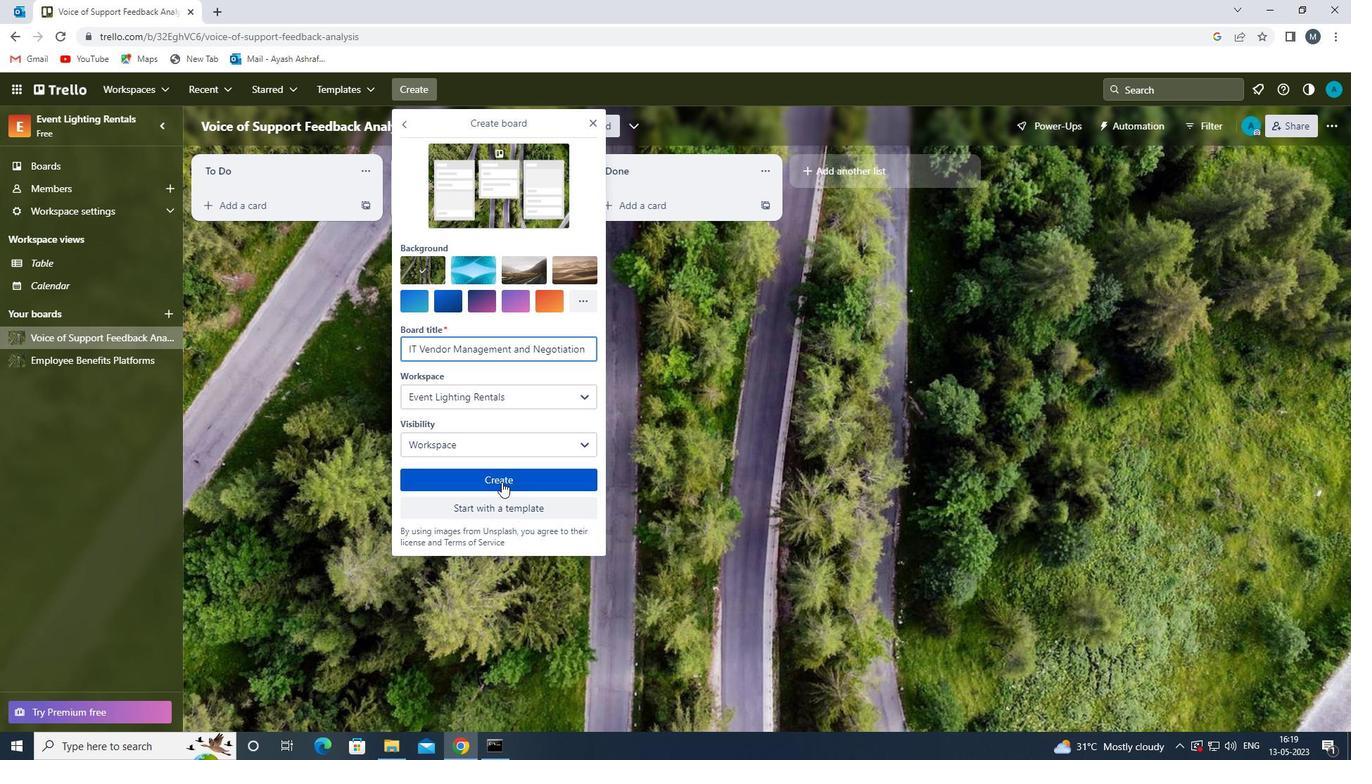 
Action: Mouse moved to (299, 441)
Screenshot: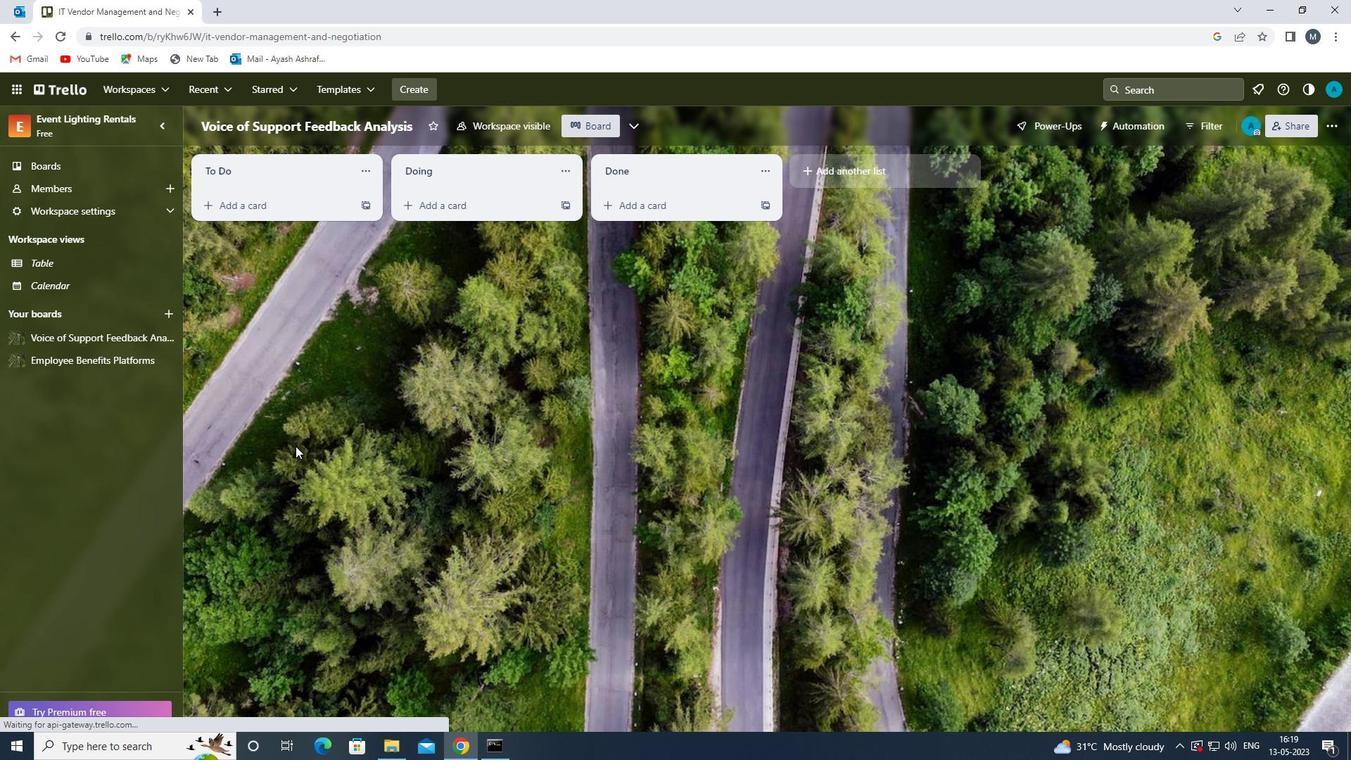 
